 Task: Add Sprouts Lavender Scented Hand Soap to the cart.
Action: Mouse moved to (677, 237)
Screenshot: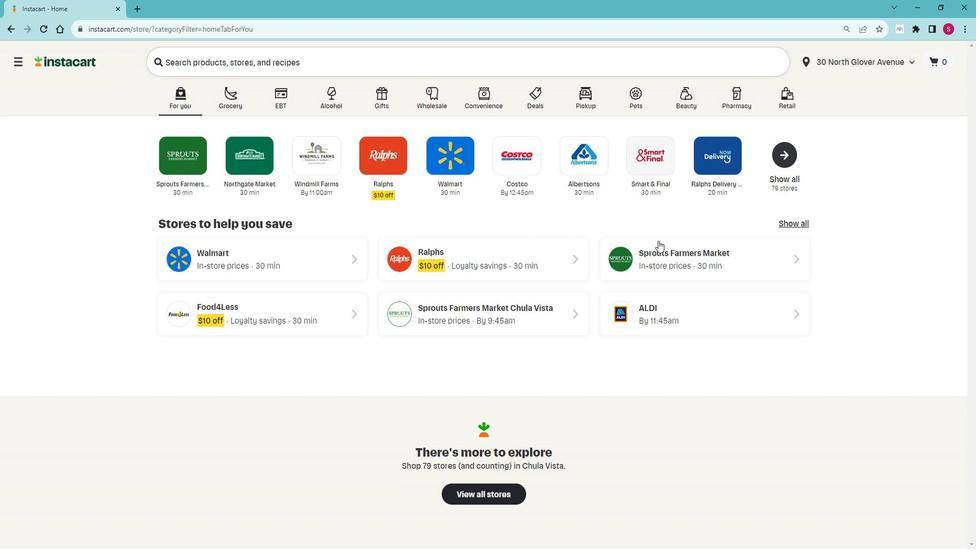 
Action: Mouse pressed left at (677, 237)
Screenshot: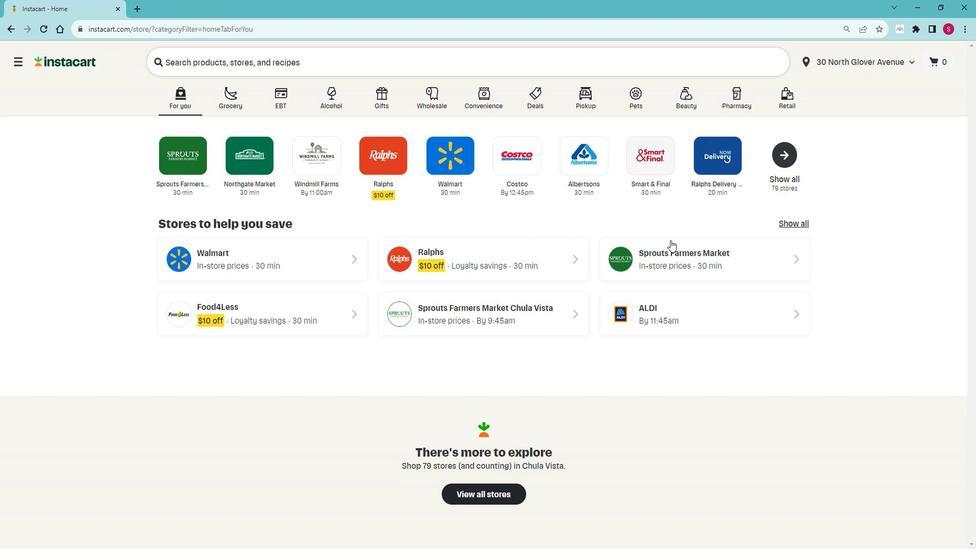 
Action: Mouse moved to (45, 371)
Screenshot: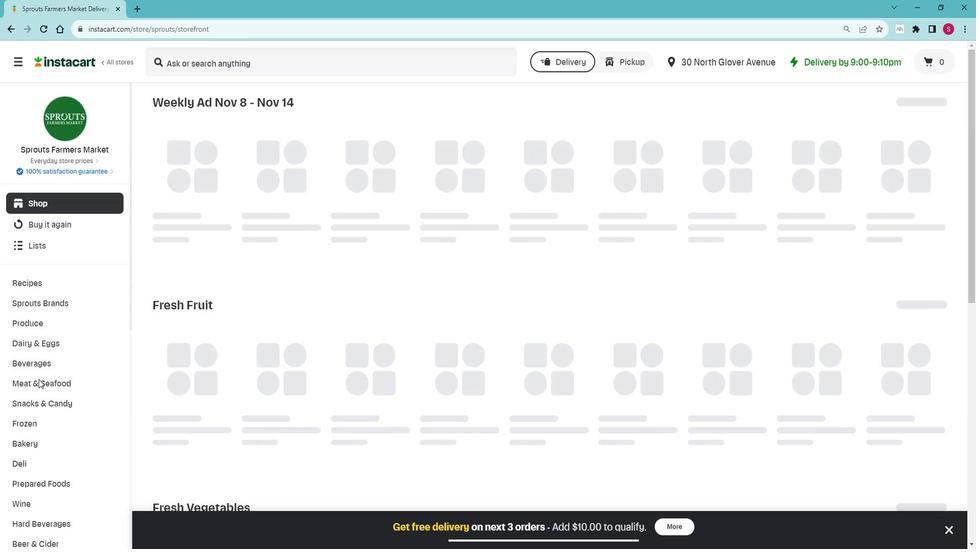
Action: Mouse scrolled (45, 370) with delta (0, 0)
Screenshot: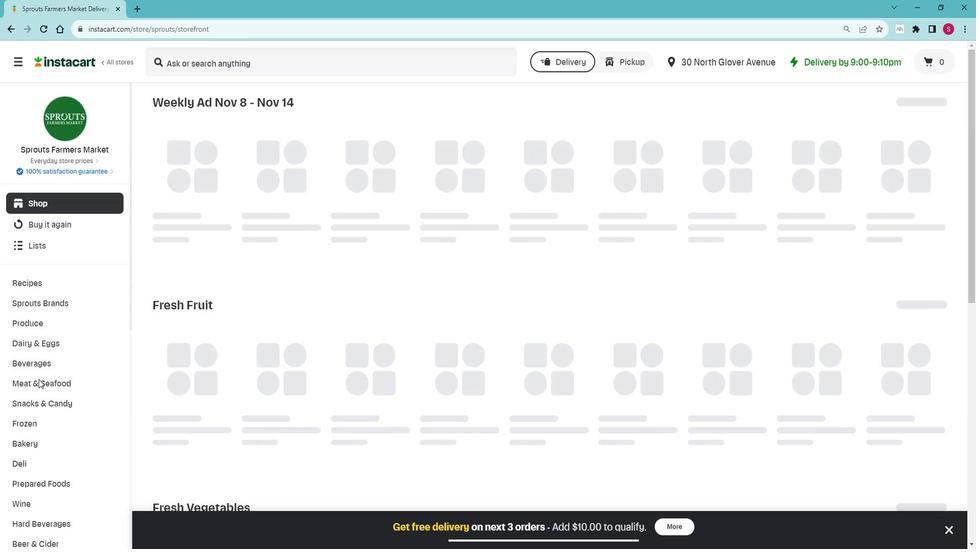 
Action: Mouse moved to (45, 374)
Screenshot: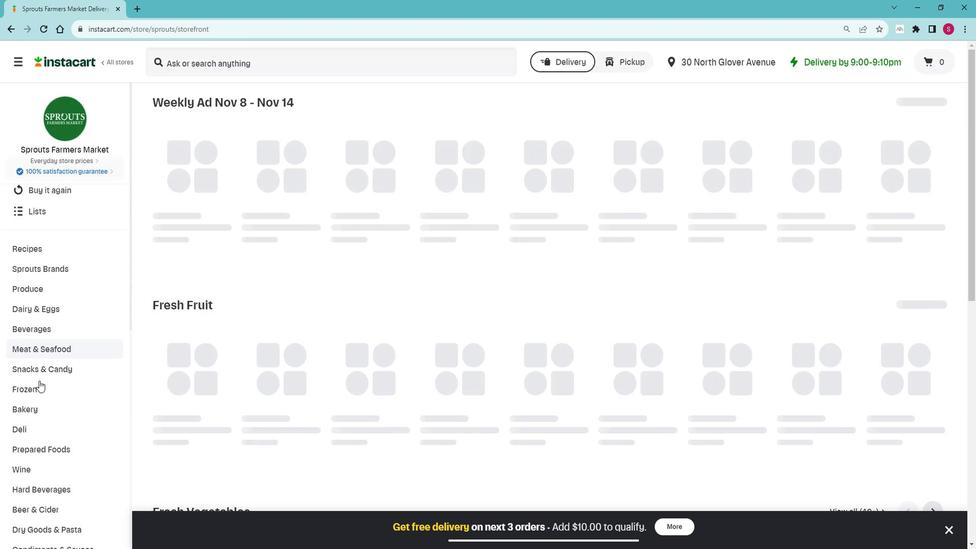 
Action: Mouse scrolled (45, 373) with delta (0, 0)
Screenshot: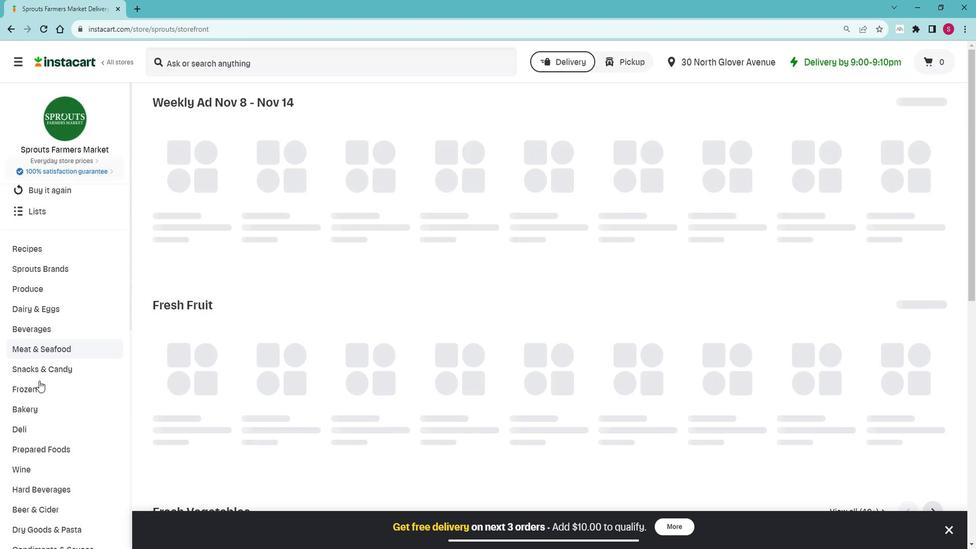 
Action: Mouse moved to (46, 376)
Screenshot: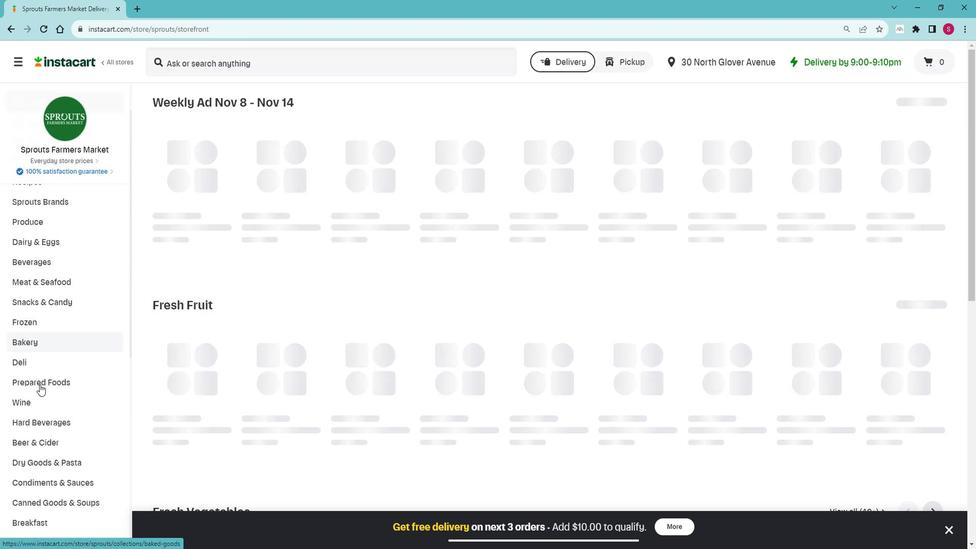 
Action: Mouse scrolled (46, 376) with delta (0, 0)
Screenshot: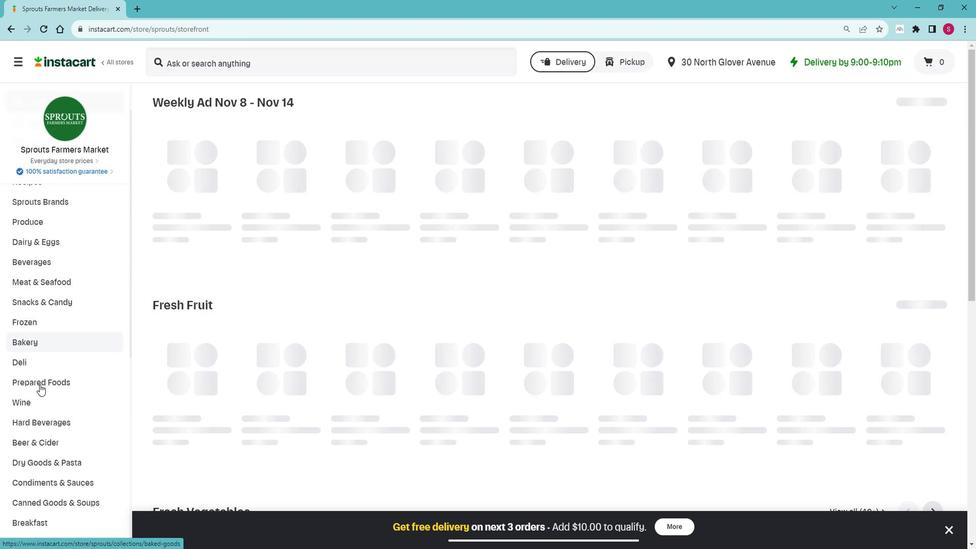 
Action: Mouse scrolled (46, 376) with delta (0, 0)
Screenshot: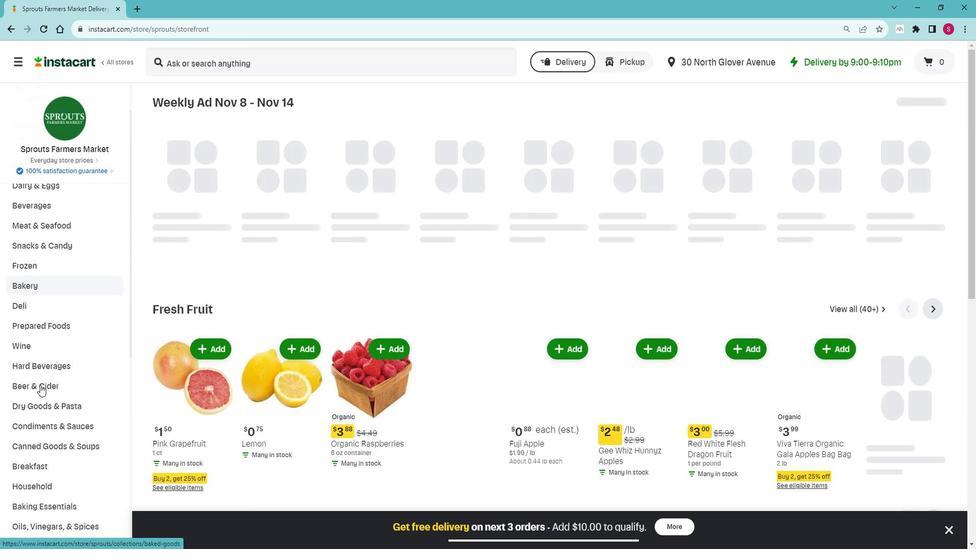 
Action: Mouse scrolled (46, 376) with delta (0, 0)
Screenshot: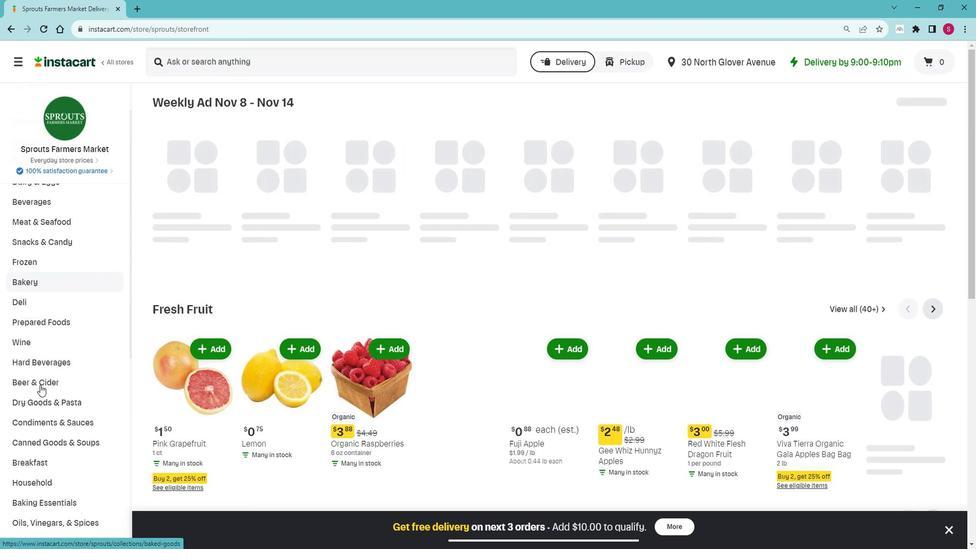 
Action: Mouse moved to (47, 377)
Screenshot: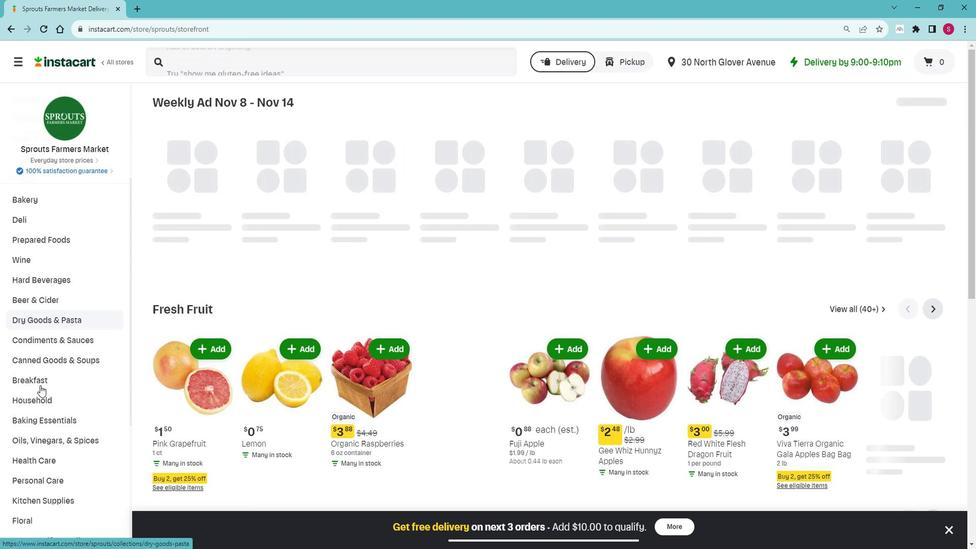 
Action: Mouse scrolled (47, 376) with delta (0, 0)
Screenshot: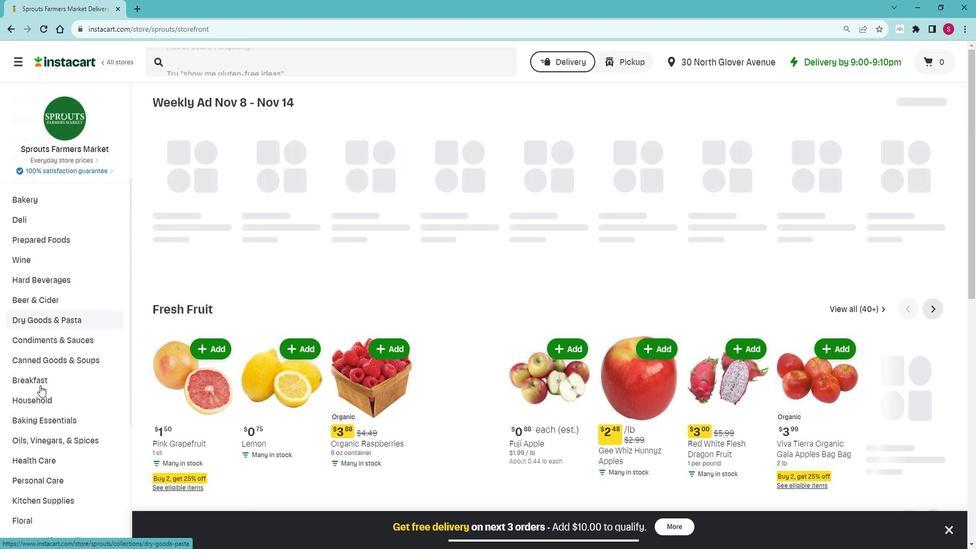 
Action: Mouse moved to (55, 392)
Screenshot: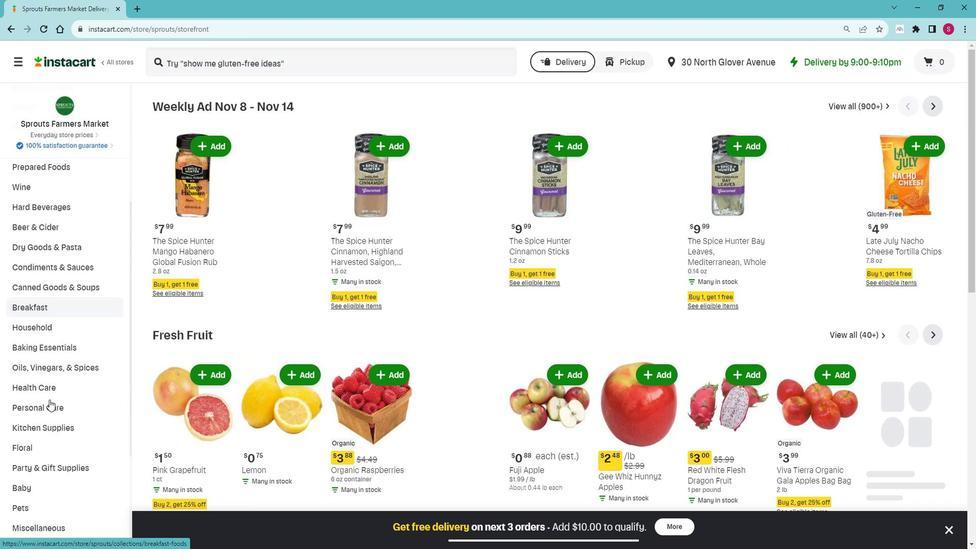 
Action: Mouse pressed left at (55, 392)
Screenshot: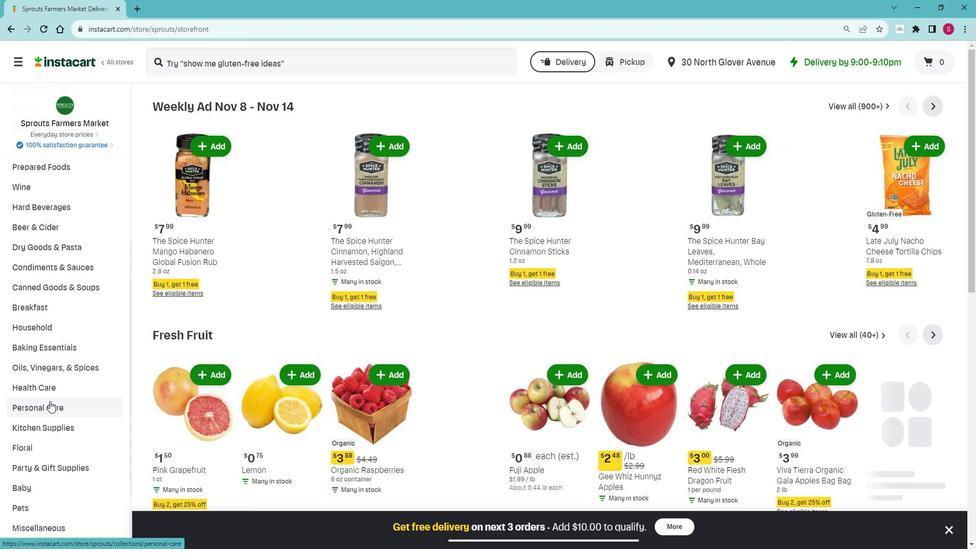 
Action: Mouse moved to (39, 419)
Screenshot: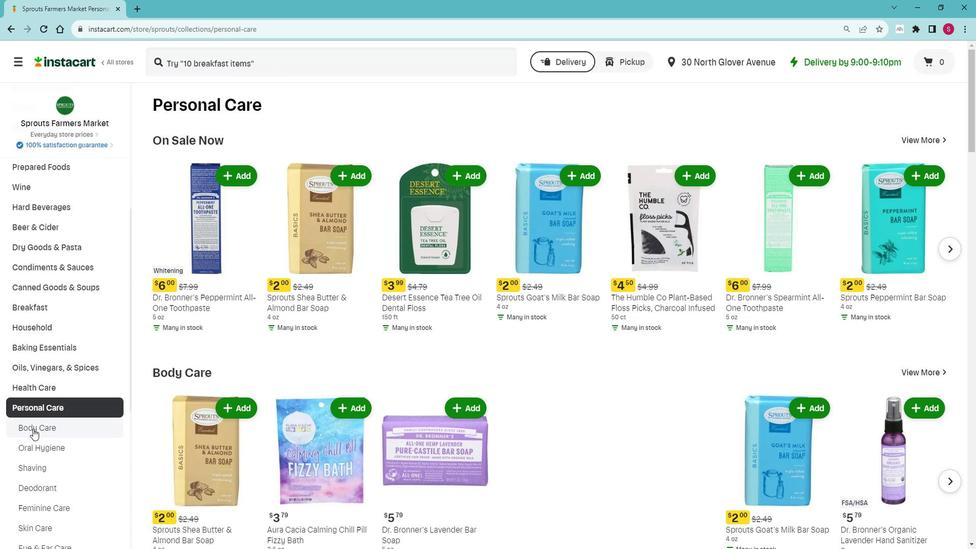
Action: Mouse pressed left at (39, 419)
Screenshot: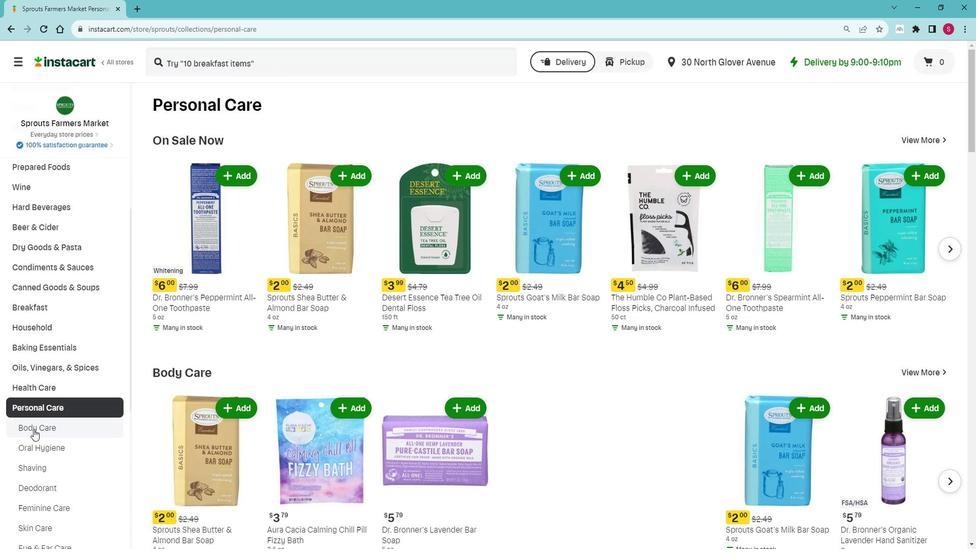 
Action: Mouse moved to (360, 146)
Screenshot: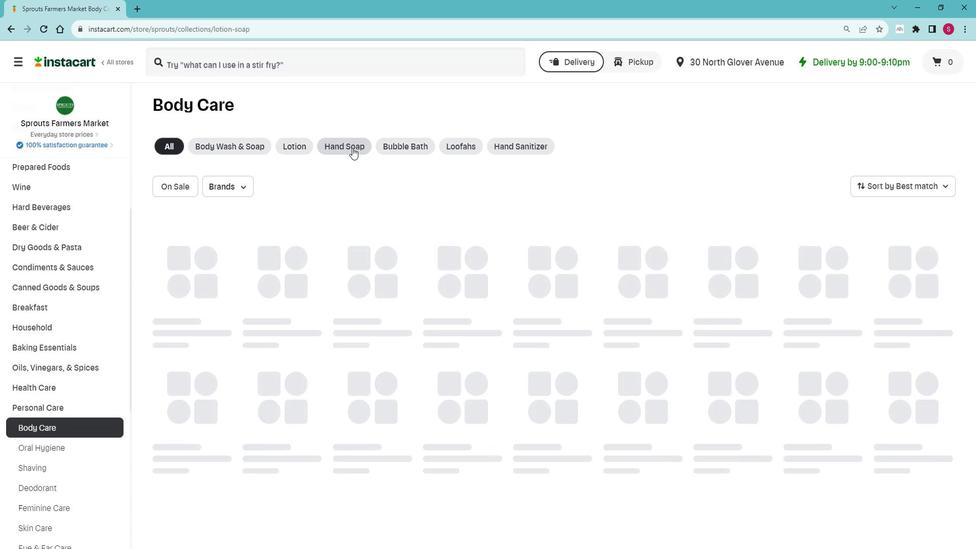 
Action: Mouse pressed left at (360, 146)
Screenshot: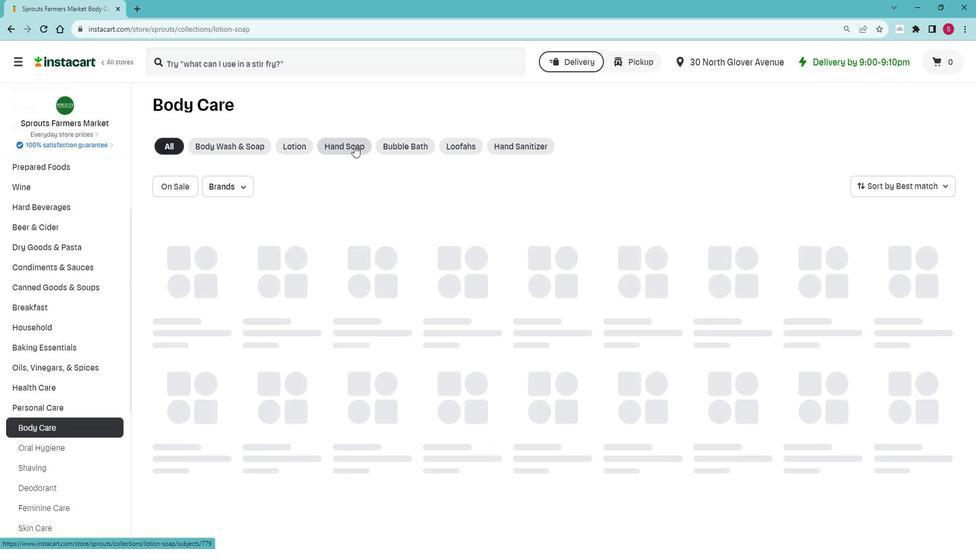 
Action: Mouse moved to (305, 69)
Screenshot: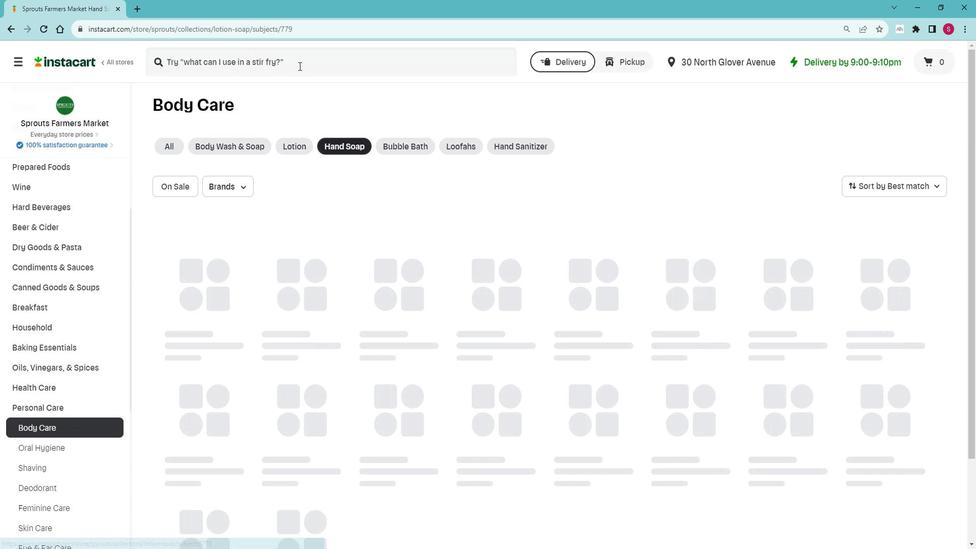 
Action: Mouse pressed left at (305, 69)
Screenshot: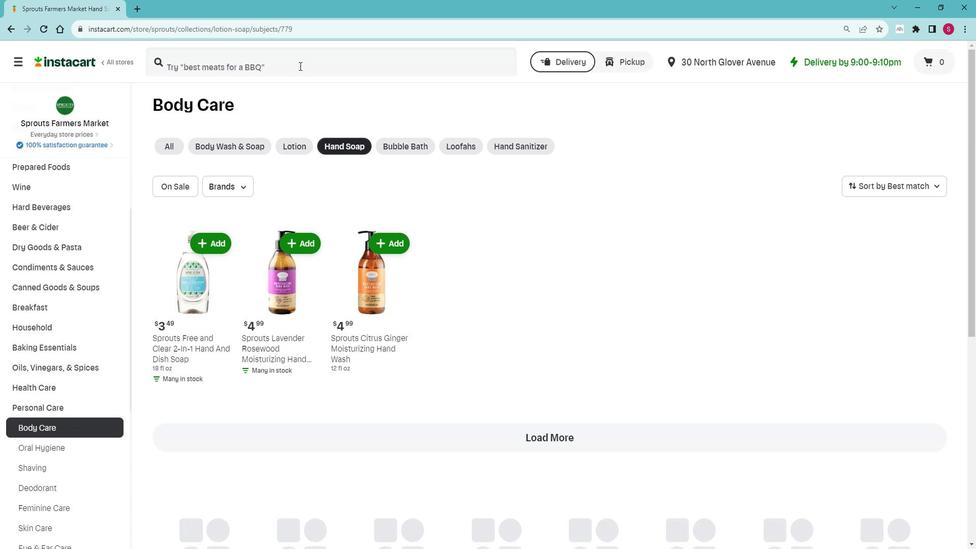 
Action: Key pressed <Key.shift>Sprouts<Key.space><Key.shift>LAvender<Key.space><Key.shift>Scented<Key.space><Key.shift><Key.shift>Hand<Key.space><Key.shift>Soap<Key.space><Key.enter>
Screenshot: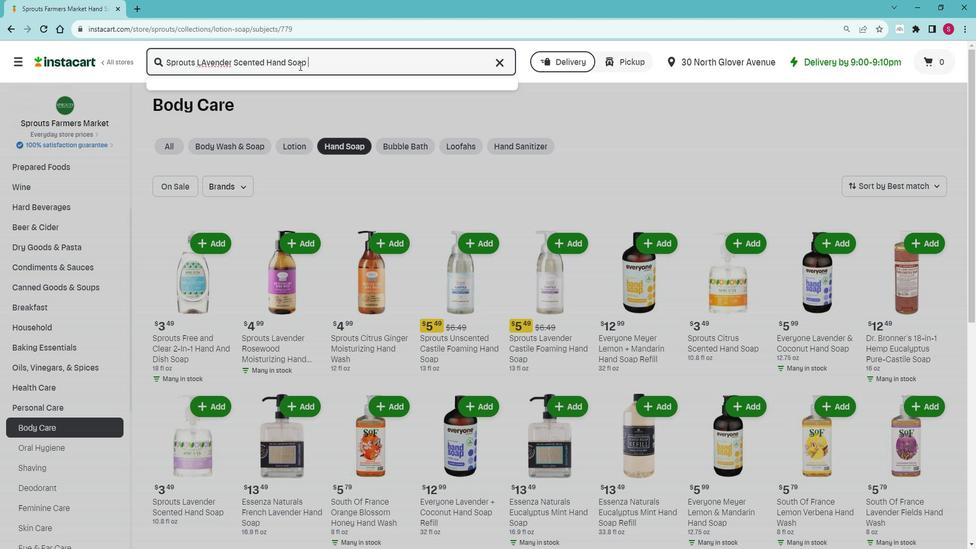 
Action: Mouse moved to (443, 148)
Screenshot: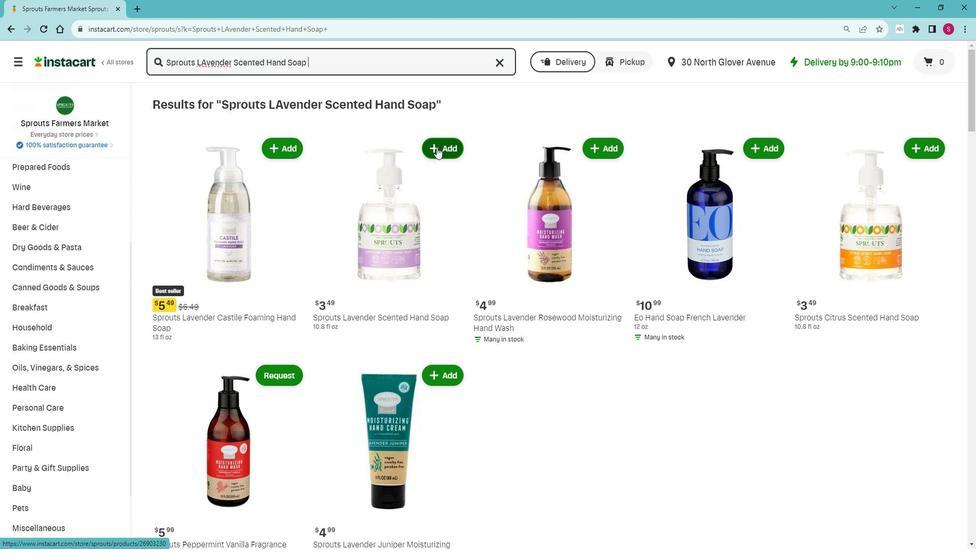 
Action: Mouse pressed left at (443, 148)
Screenshot: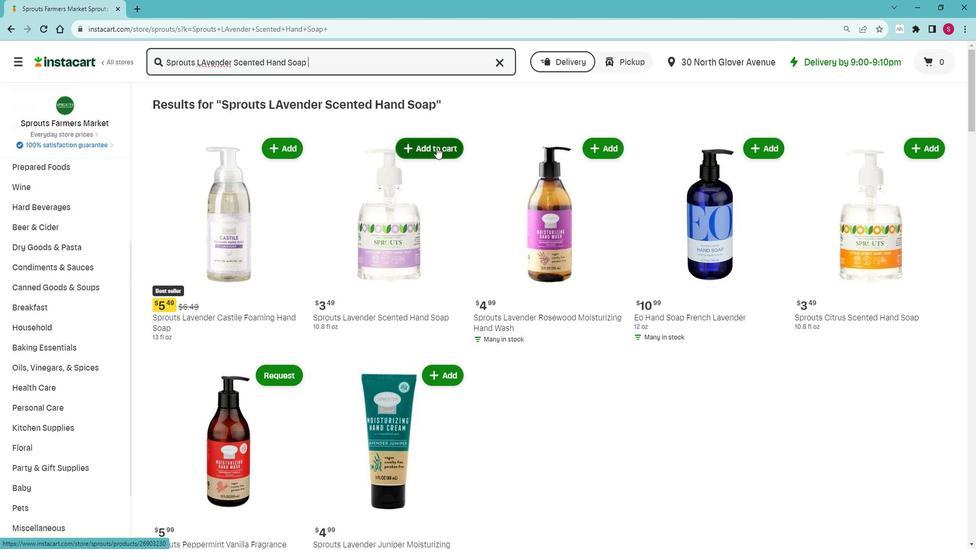 
Action: Mouse moved to (479, 125)
Screenshot: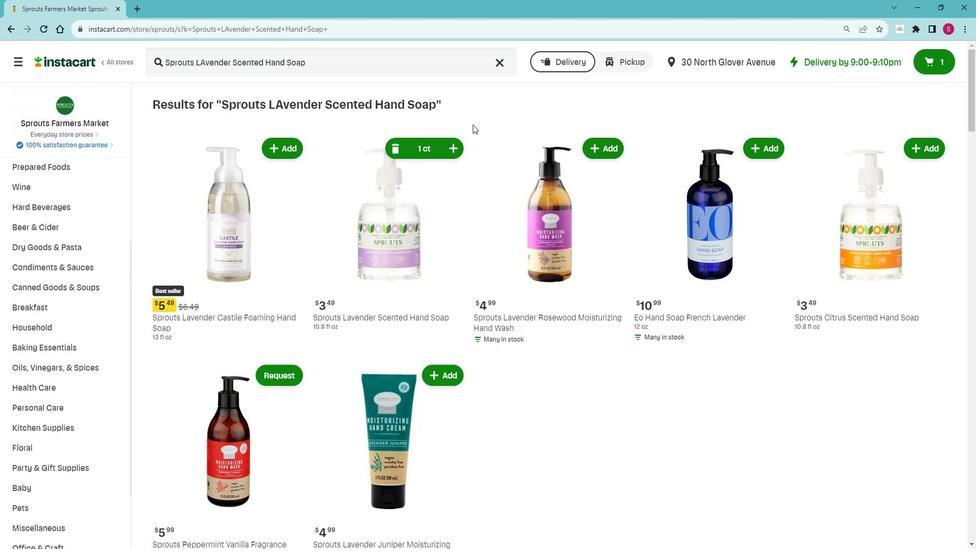 
